 Task: Create a rule from the Recommended list, Task Added to this Project -> add SubTasks in the project TravelForge with SubTasks Gather and Analyse Requirements , Design and Implement Solution , System Test and UAT , Release to Production / Go Live.
Action: Mouse moved to (43, 339)
Screenshot: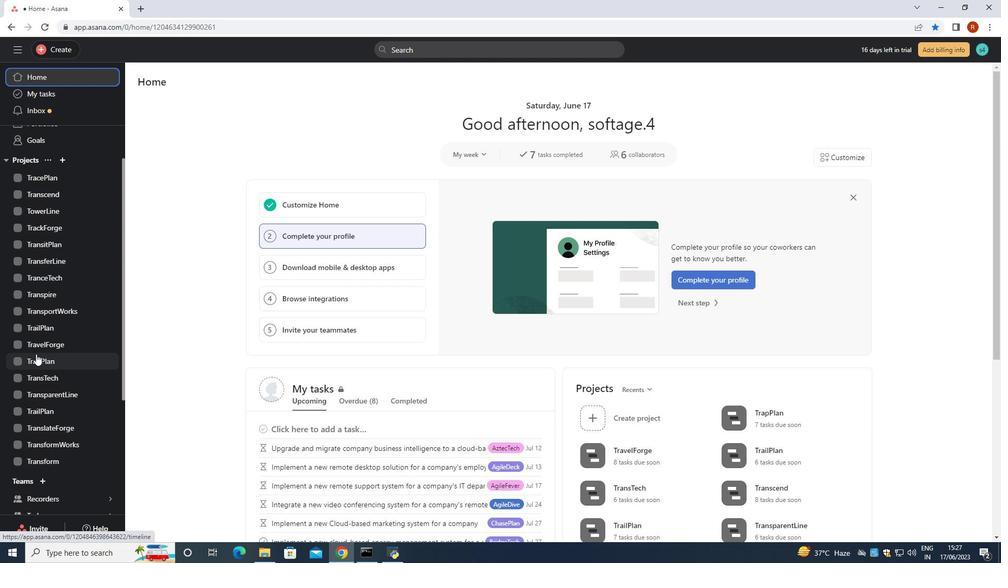 
Action: Mouse pressed left at (43, 339)
Screenshot: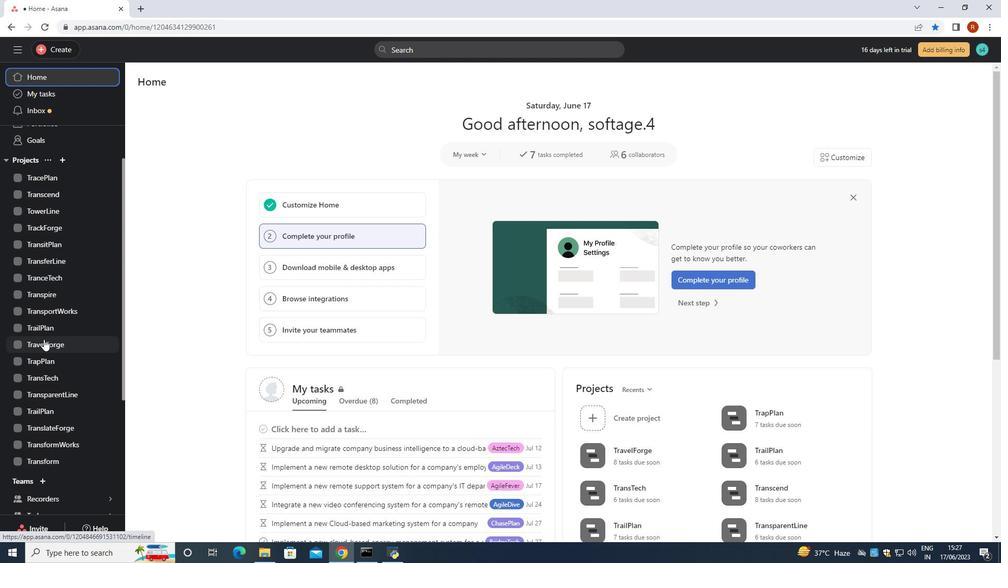 
Action: Mouse moved to (951, 85)
Screenshot: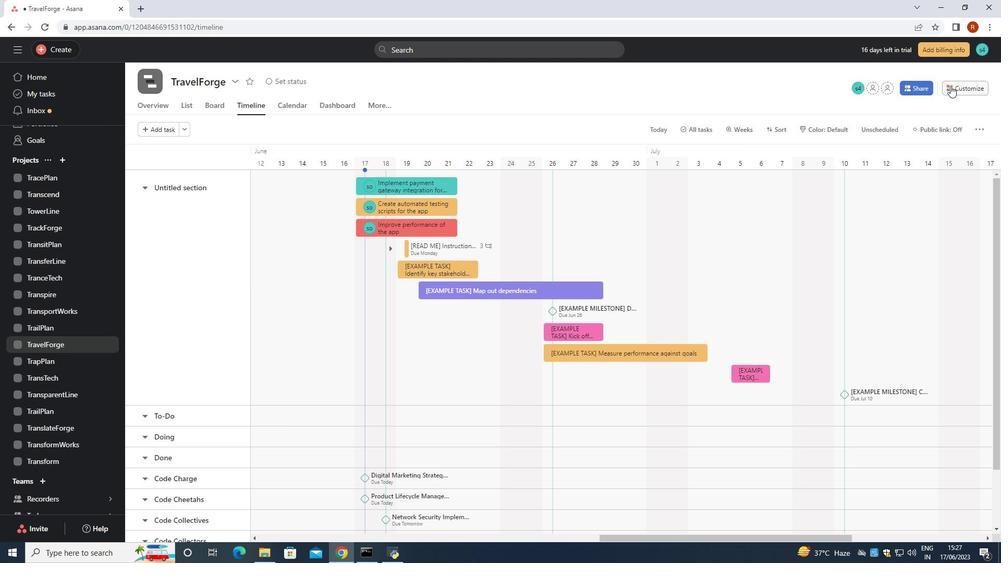 
Action: Mouse pressed left at (951, 85)
Screenshot: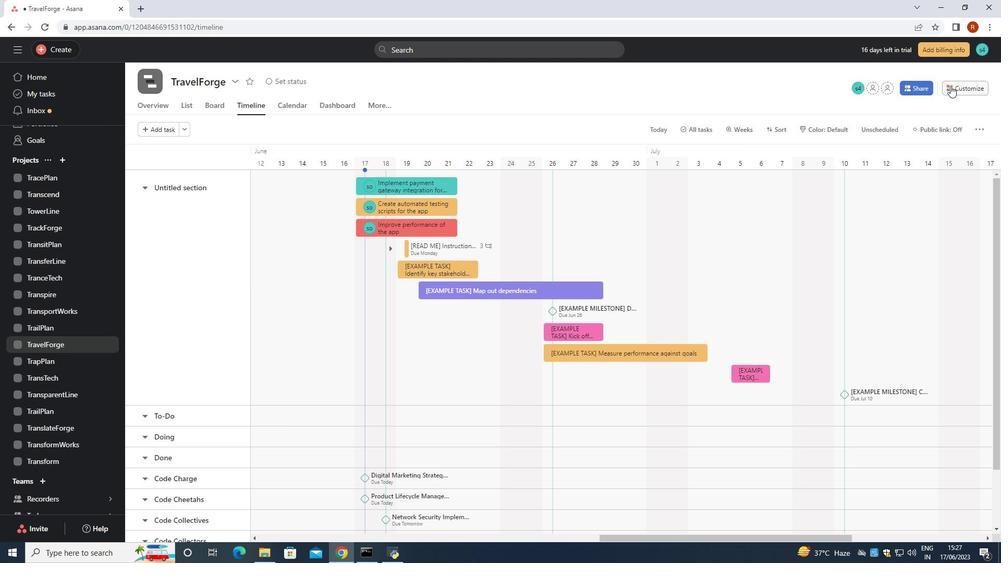 
Action: Mouse moved to (786, 256)
Screenshot: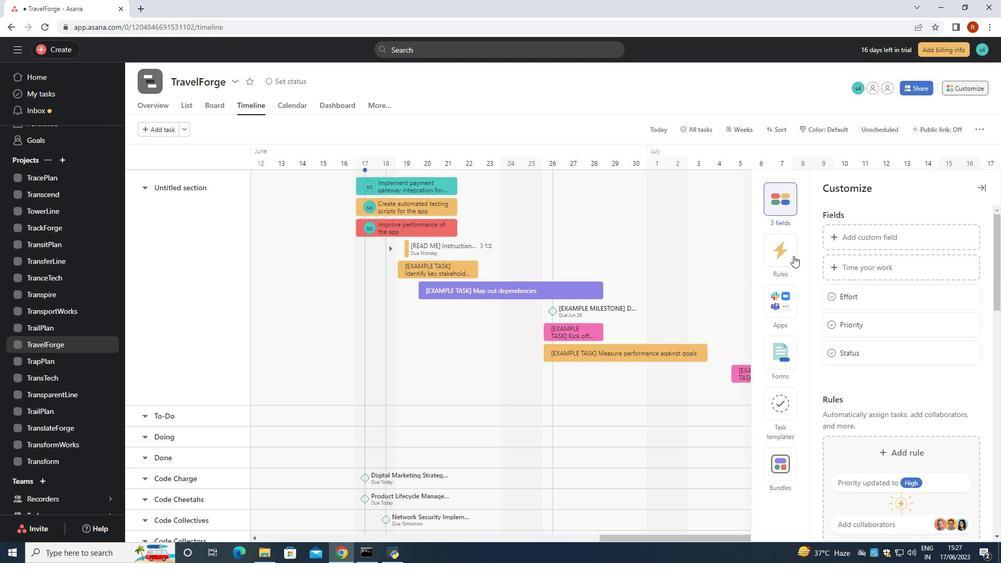 
Action: Mouse pressed left at (786, 256)
Screenshot: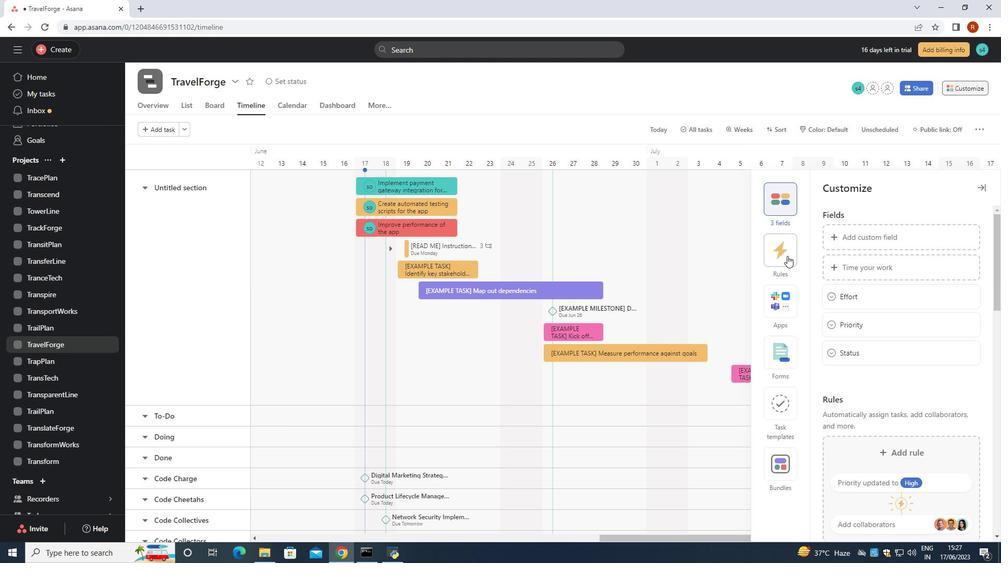 
Action: Mouse moved to (879, 263)
Screenshot: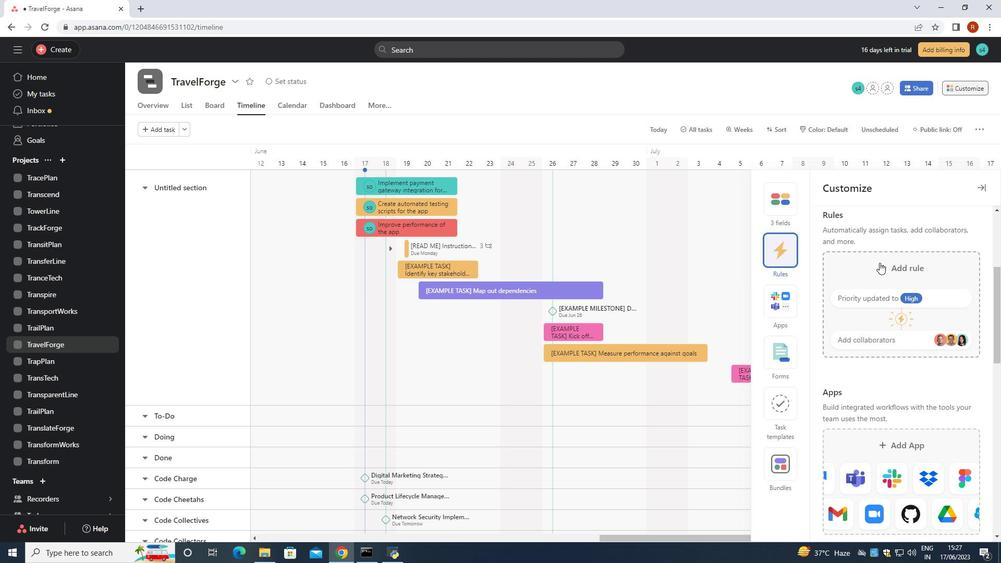 
Action: Mouse pressed left at (879, 263)
Screenshot: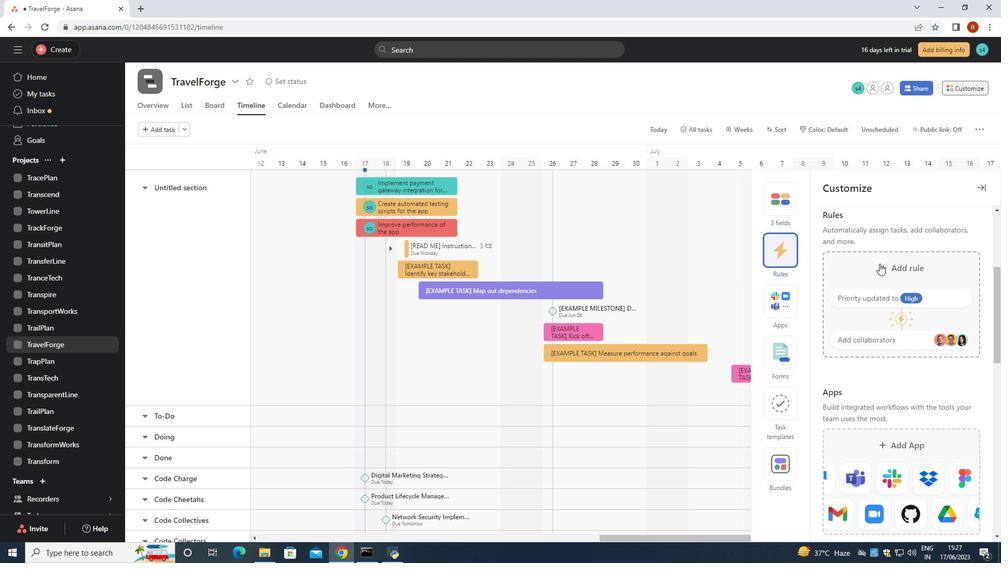 
Action: Mouse moved to (241, 113)
Screenshot: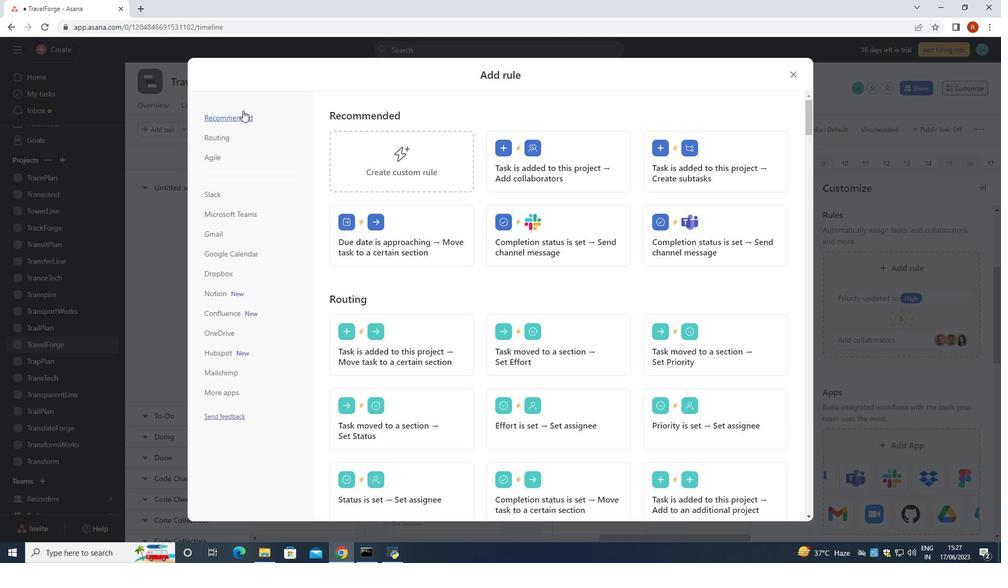 
Action: Mouse pressed left at (241, 113)
Screenshot: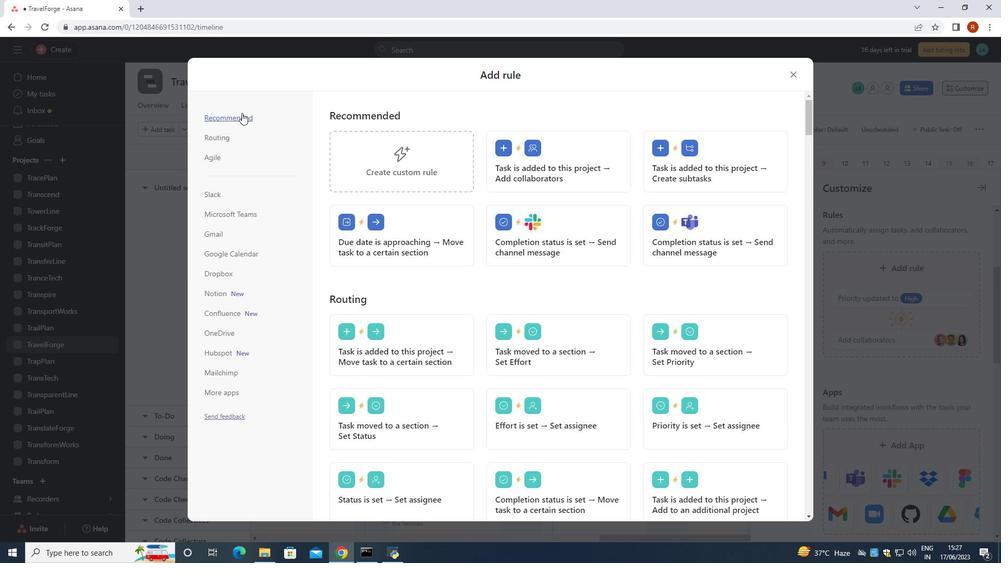 
Action: Mouse moved to (743, 169)
Screenshot: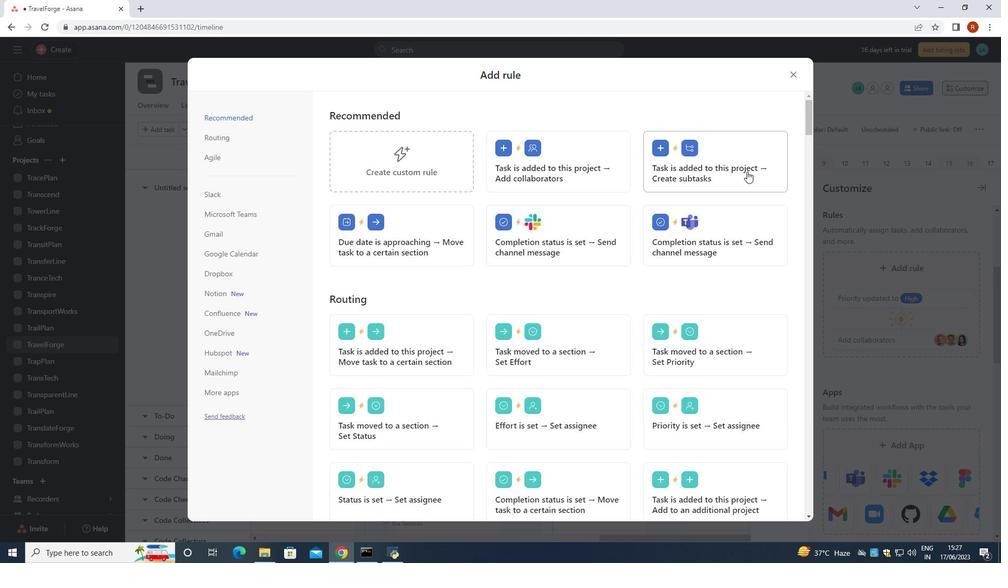 
Action: Mouse pressed left at (743, 169)
Screenshot: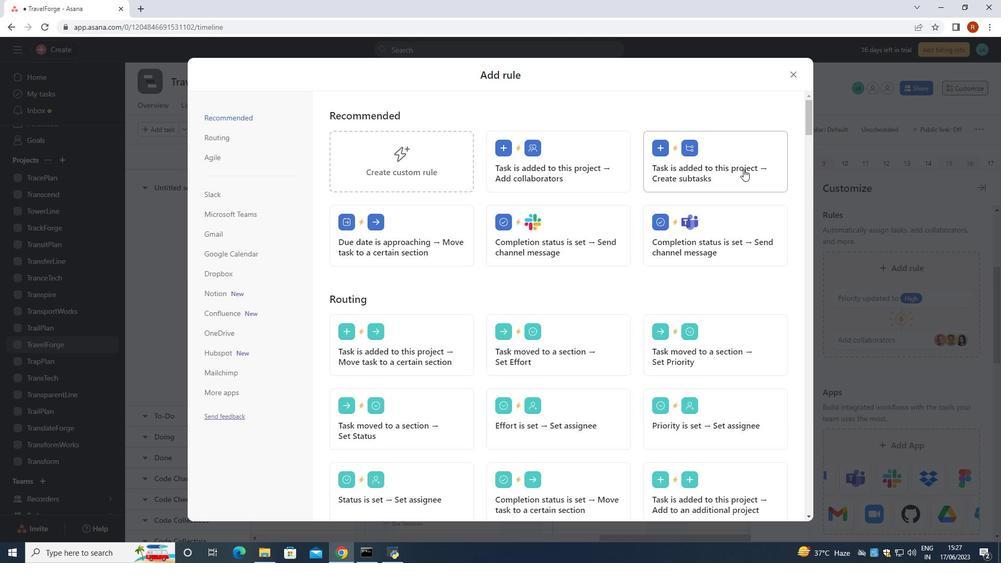 
Action: Mouse moved to (700, 170)
Screenshot: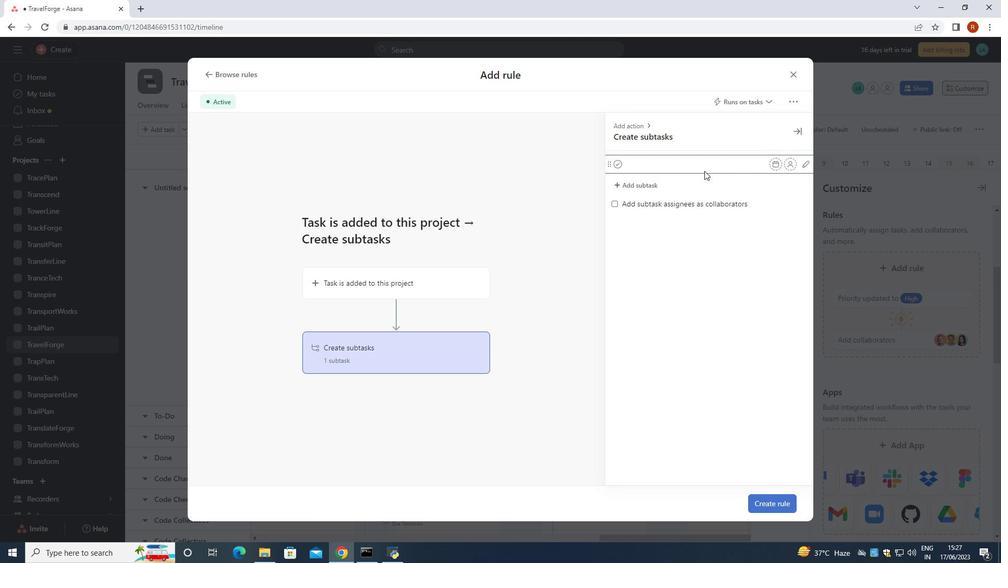 
Action: Key pressed <Key.shift><Key.shift><Key.shift><Key.shift><Key.shift><Key.shift><Key.shift><Key.shift><Key.shift><Key.shift><Key.shift><Key.shift><Key.shift><Key.shift><Key.shift><Key.shift><Key.shift><Key.shift><Key.shift><Key.shift><Key.shift><Key.shift><Key.shift><Key.shift><Key.shift><Key.shift><Key.shift><Key.shift><Key.shift><Key.shift><Key.shift><Key.shift><Key.shift><Key.shift>Gathe<Key.space>and<Key.space><Key.shift>Analyse<Key.space><Key.shift>Require<Key.left><Key.left><Key.left><Key.left><Key.left><Key.left><Key.left><Key.left><Key.left><Key.left><Key.left><Key.left><Key.left><Key.left><Key.left><Key.left><Key.left><Key.left><Key.left><Key.left>r0<Key.right><Key.right><Key.right><Key.right><Key.right><Key.right><Key.right><Key.right><Key.right><Key.right><Key.right><Key.right><Key.right><Key.right><Key.right><Key.right><Key.right><Key.right><Key.right><Key.right>ments<Key.space><Key.left><Key.left><Key.left><Key.left><Key.left><Key.left><Key.left><Key.left><Key.left><Key.left><Key.left><Key.left><Key.left><Key.left><Key.left><Key.left><Key.left><Key.left><Key.left><Key.left><Key.left><Key.left><Key.left><Key.left><Key.left><Key.left><Key.backspace><Key.right><Key.right><Key.right><Key.right><Key.right><Key.right><Key.right><Key.right><Key.right><Key.right><Key.right><Key.right><Key.right><Key.right><Key.right><Key.right><Key.right><Key.right><Key.right><Key.right><Key.right><Key.right><Key.right><Key.right><Key.right><Key.right><Key.right><Key.right><Key.enter><Key.shift><Key.shift><Key.shift>Design<Key.space>and<Key.space><Key.shift>Implement<Key.space><Key.shift>Solution<Key.space><Key.enter><Key.shift><Key.shift><Key.shift><Key.shift><Key.shift><Key.shift><Key.shift><Key.shift><Key.shift><Key.shift><Key.shift><Key.shift><Key.shift><Key.shift><Key.shift><Key.shift><Key.shift><Key.shift><Key.shift><Key.shift><Key.shift><Key.shift><Key.shift><Key.shift><Key.shift><Key.shift><Key.shift><Key.shift>System<Key.space><Key.shift>Test<Key.space>and<Key.space><Key.caps_lock>UAT<Key.caps_lock><Key.enter><Key.shift><Key.shift><Key.shift><Key.shift><Key.shift><Key.shift><Key.shift><Key.shift><Key.shift>Release<Key.space>to<Key.space><Key.shift>Production<Key.space><Key.backspace>/<Key.shift><Key.shift><Key.shift><Key.shift><Key.shift><Key.shift><Key.shift><Key.shift>Gp<Key.backspace>o<Key.space><Key.shift>Live<Key.enter>
Screenshot: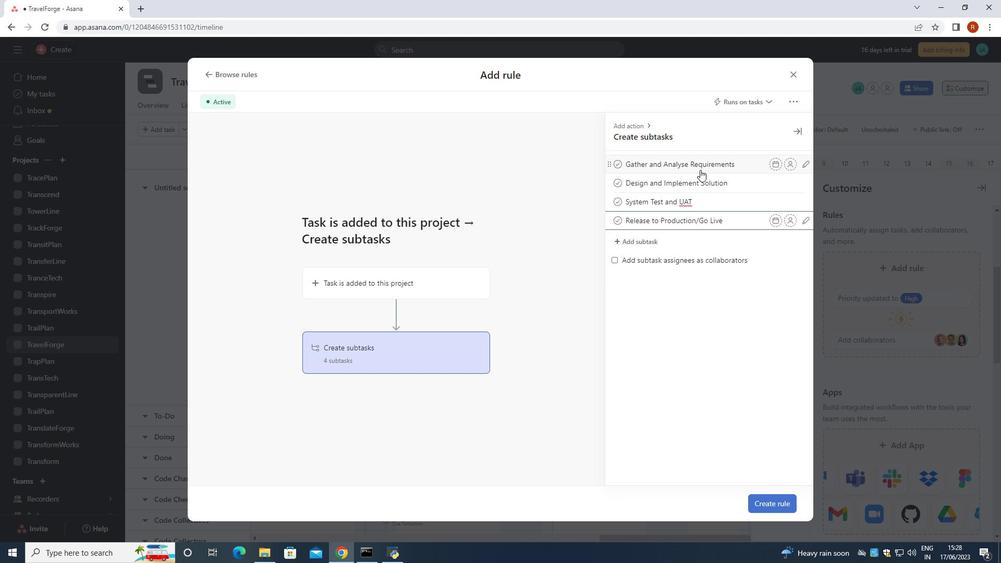 
Action: Mouse moved to (764, 498)
Screenshot: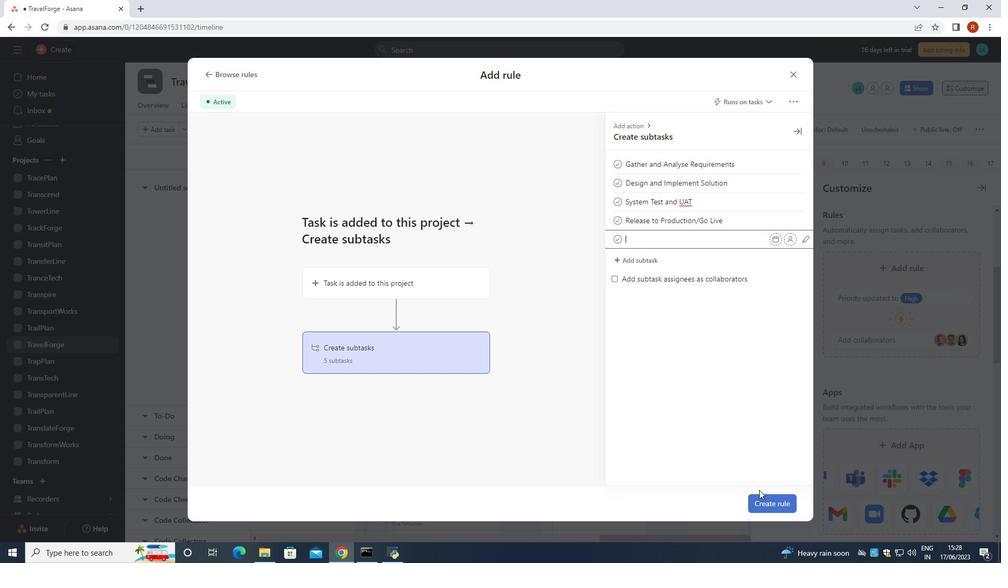 
Action: Mouse pressed left at (764, 498)
Screenshot: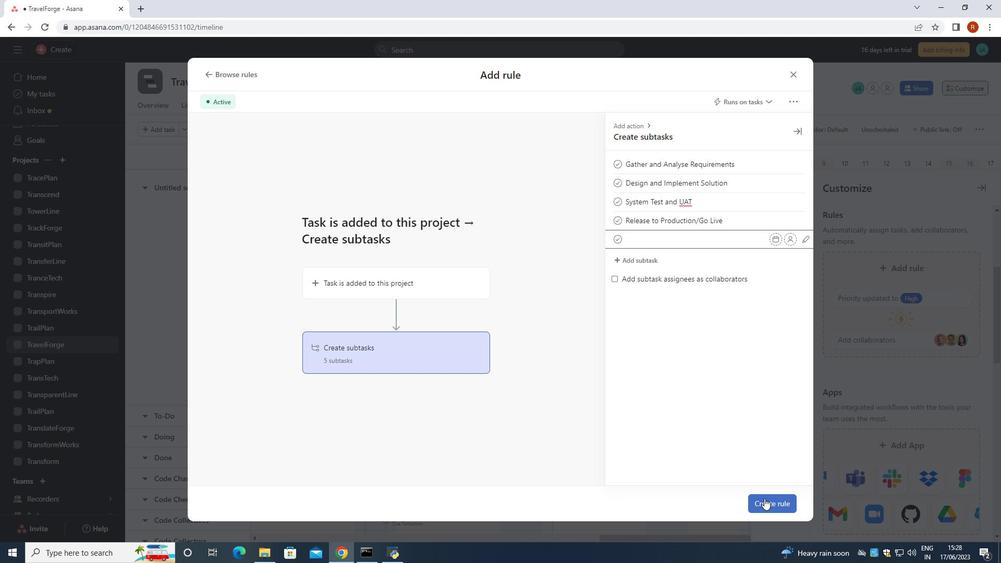 
Action: Mouse moved to (758, 487)
Screenshot: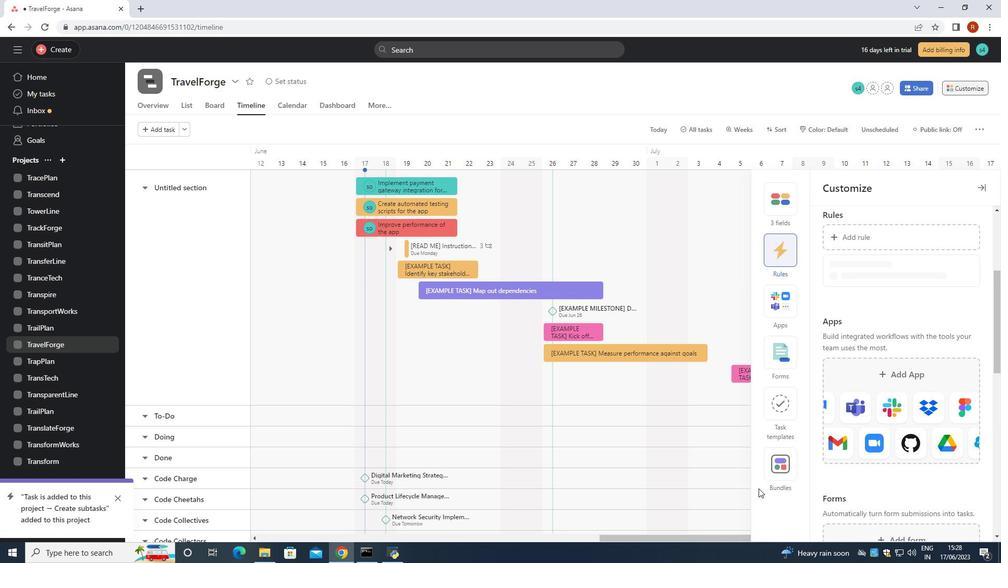 
